 Task: Change Function to No Action
Action: Mouse pressed left at (324, 279)
Screenshot: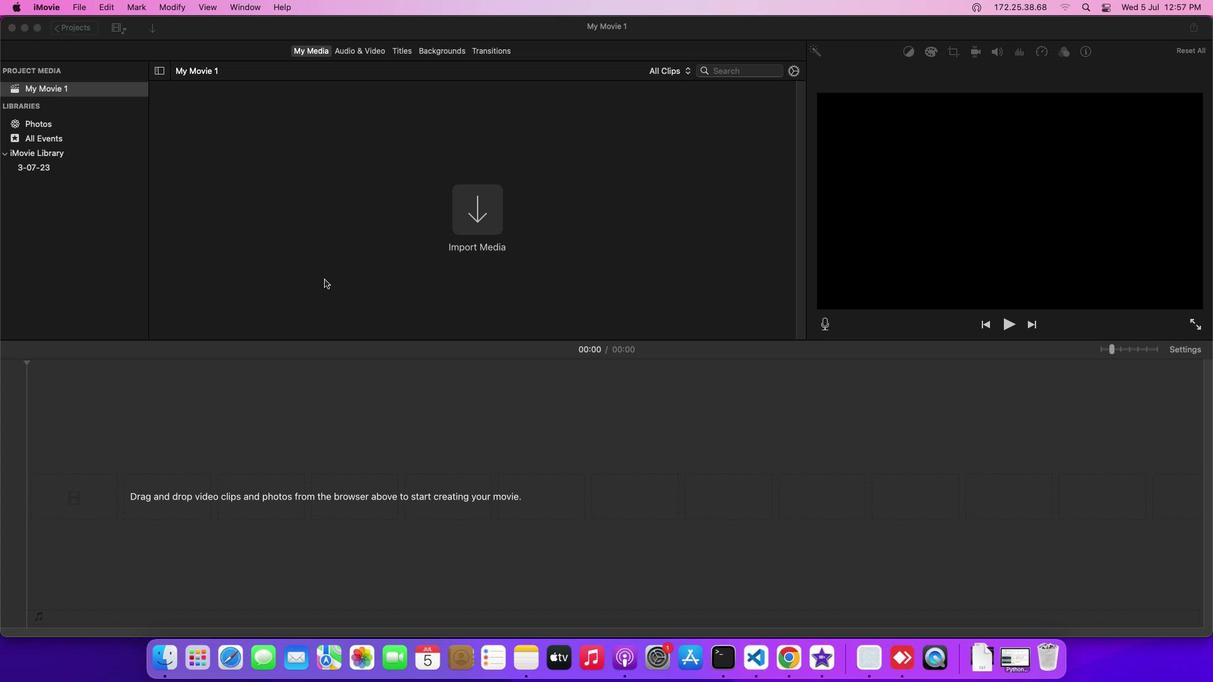 
Action: Mouse moved to (32, 0)
Screenshot: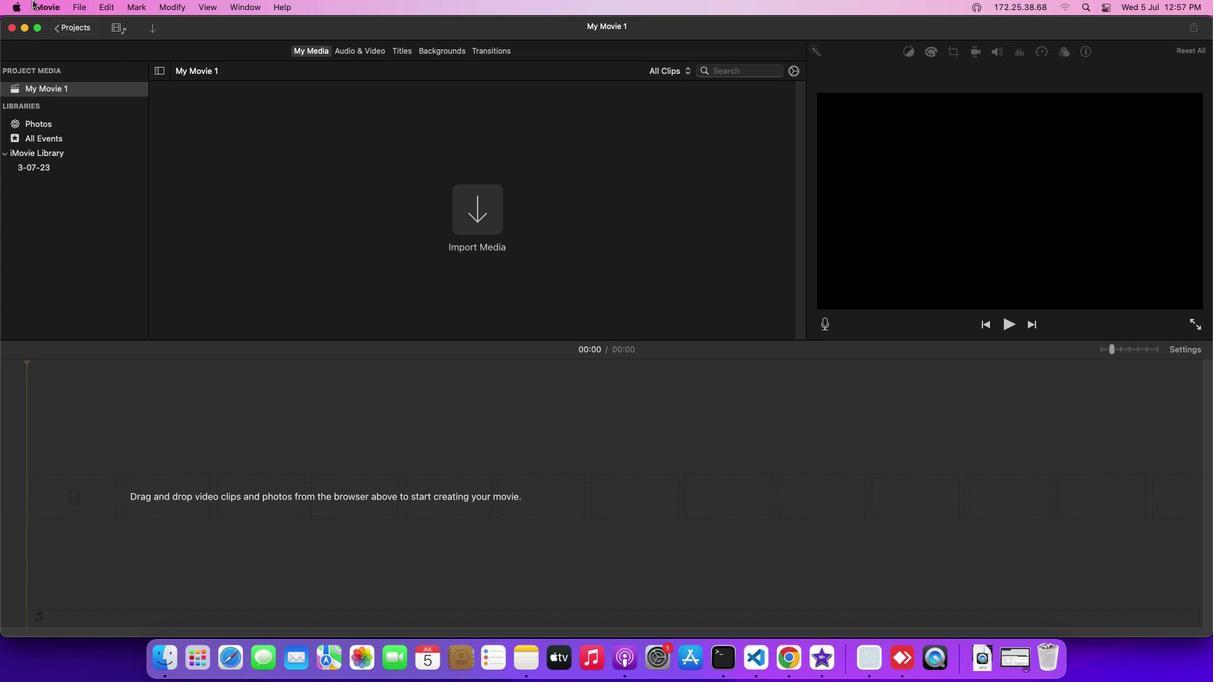 
Action: Mouse pressed left at (32, 0)
Screenshot: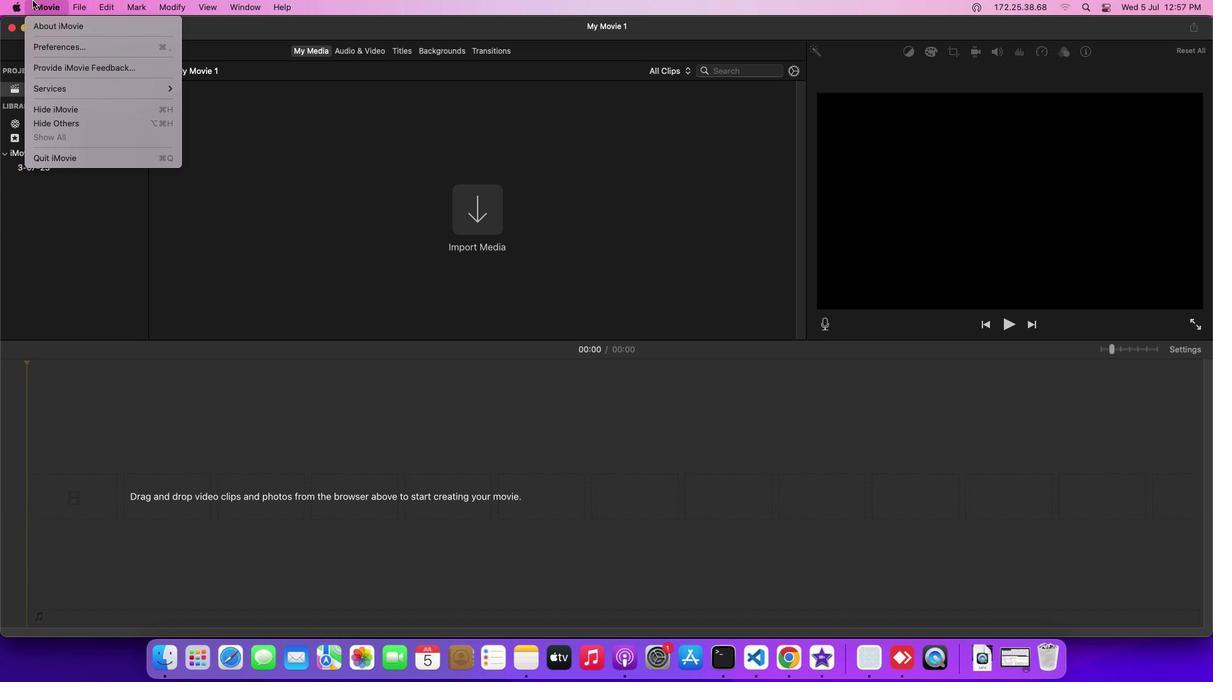 
Action: Mouse moved to (75, 92)
Screenshot: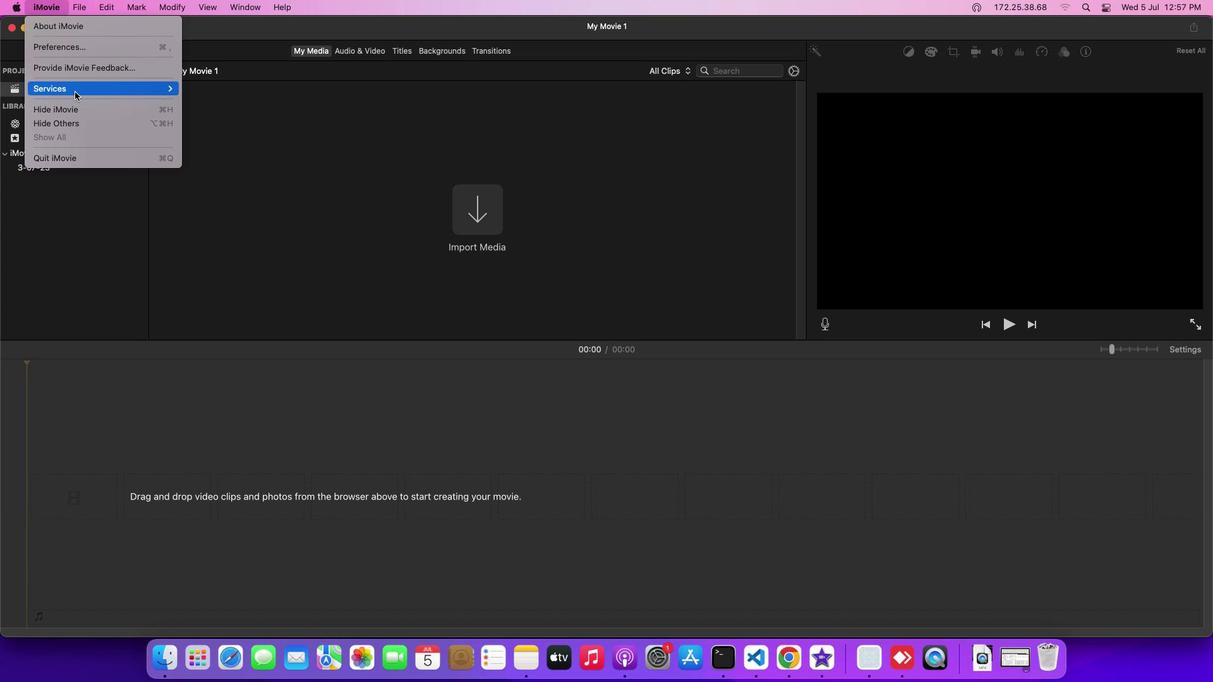 
Action: Mouse pressed left at (75, 92)
Screenshot: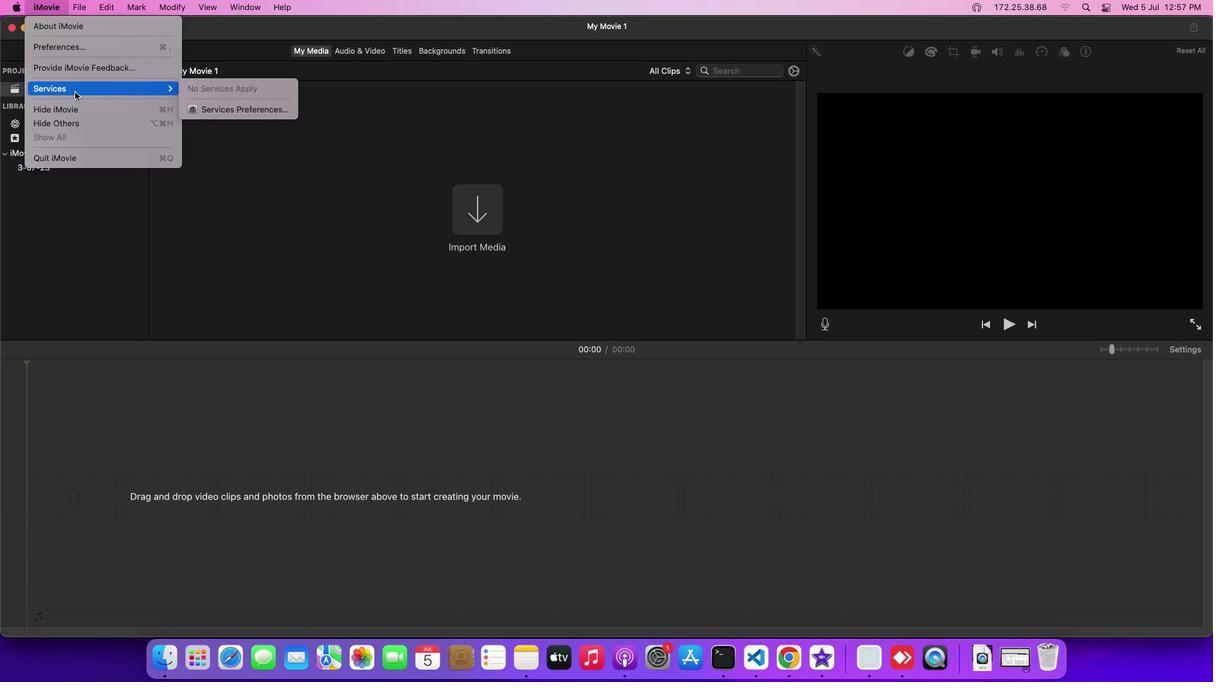 
Action: Mouse moved to (205, 102)
Screenshot: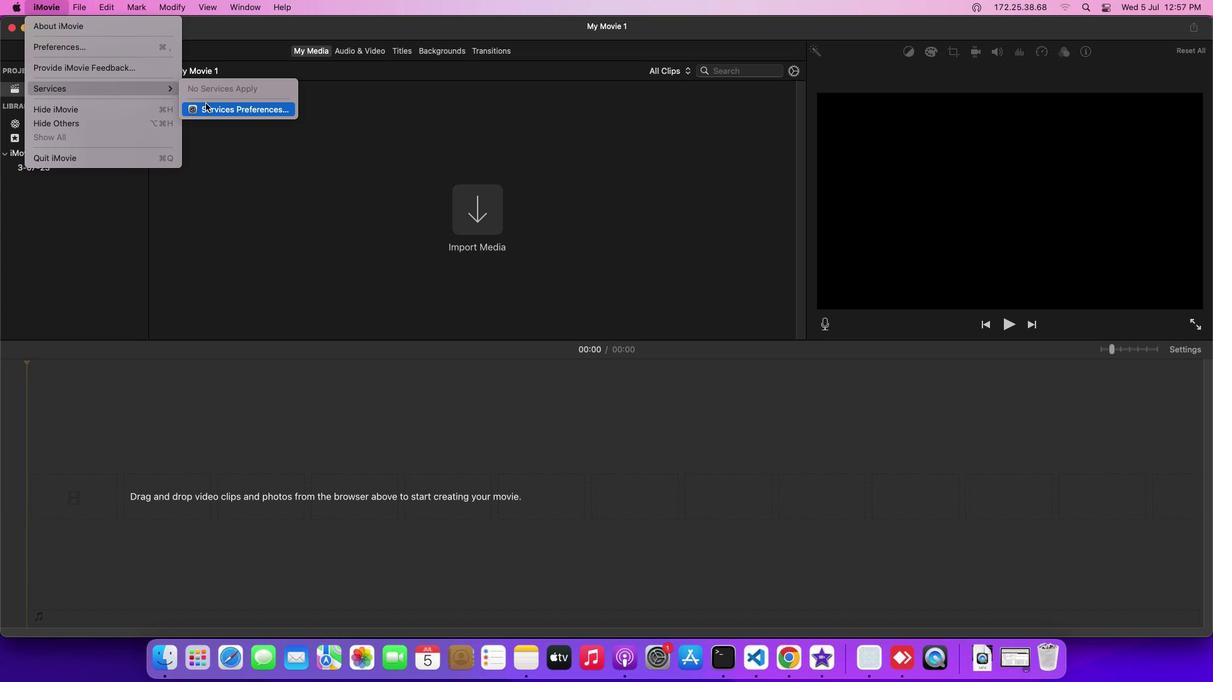 
Action: Mouse pressed left at (205, 102)
Screenshot: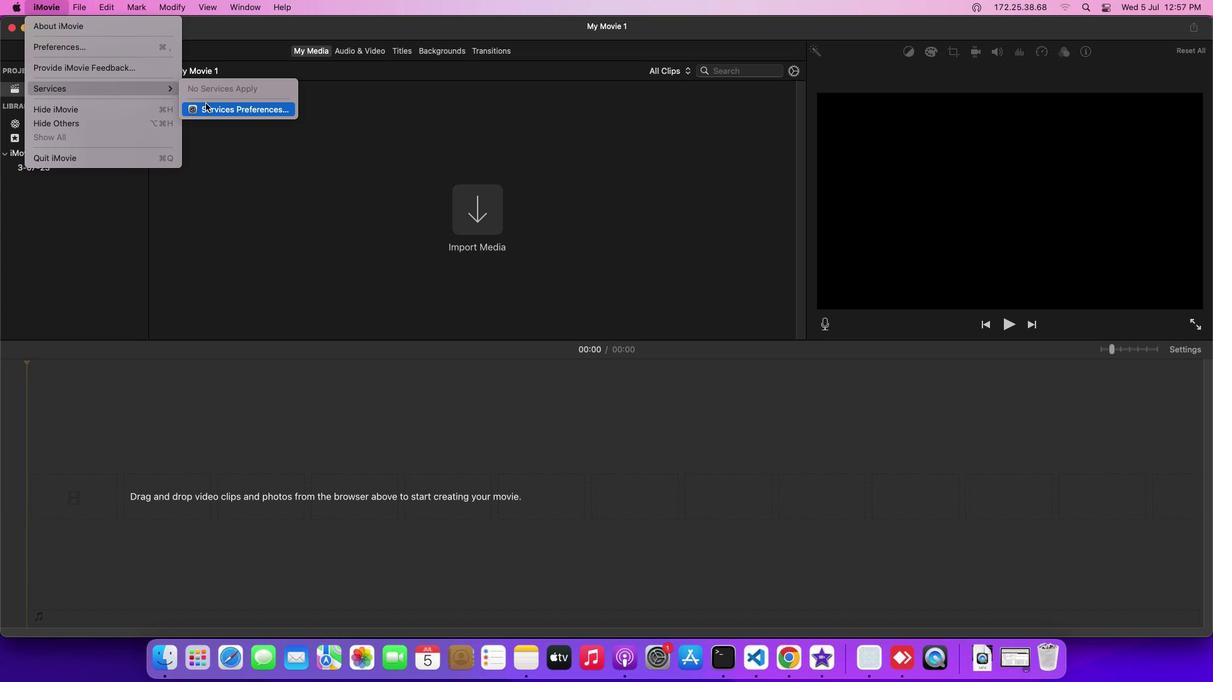 
Action: Mouse moved to (590, 189)
Screenshot: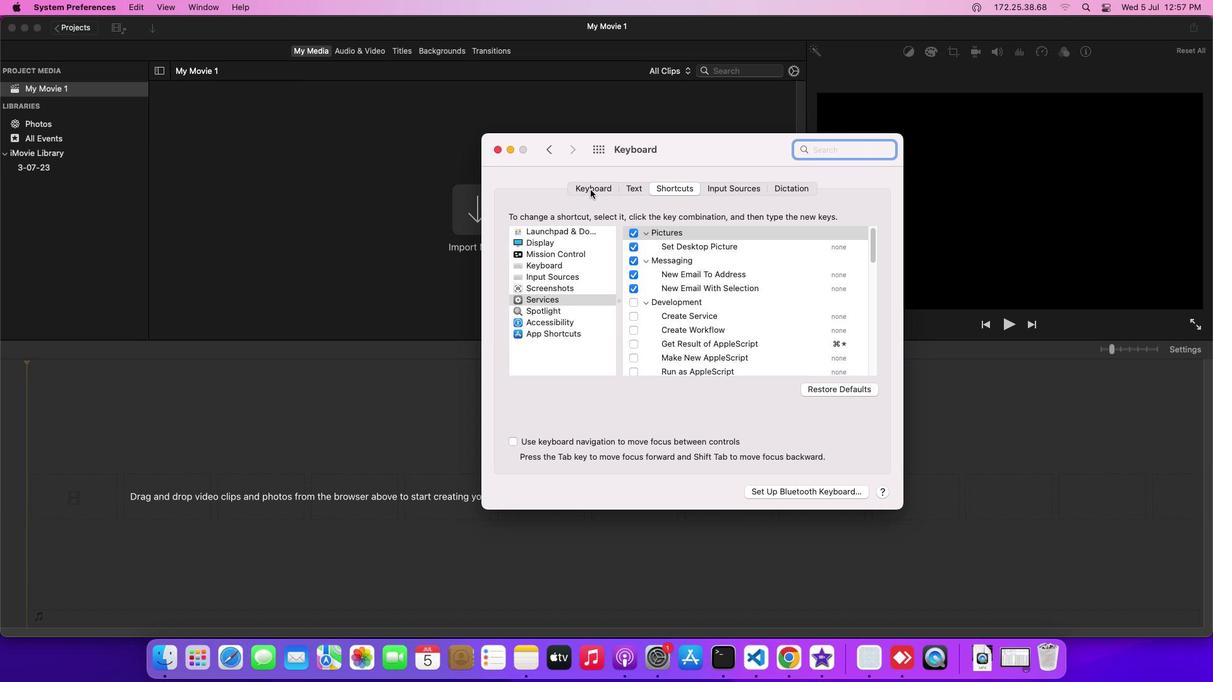 
Action: Mouse pressed left at (590, 189)
Screenshot: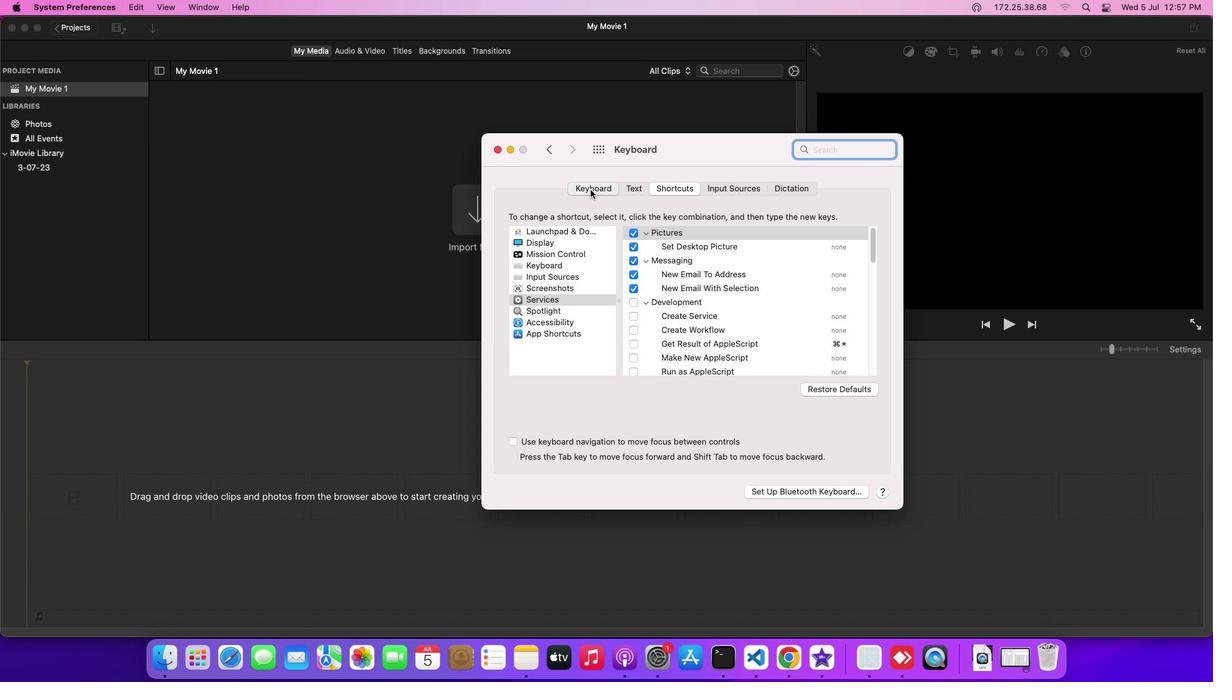 
Action: Mouse moved to (845, 448)
Screenshot: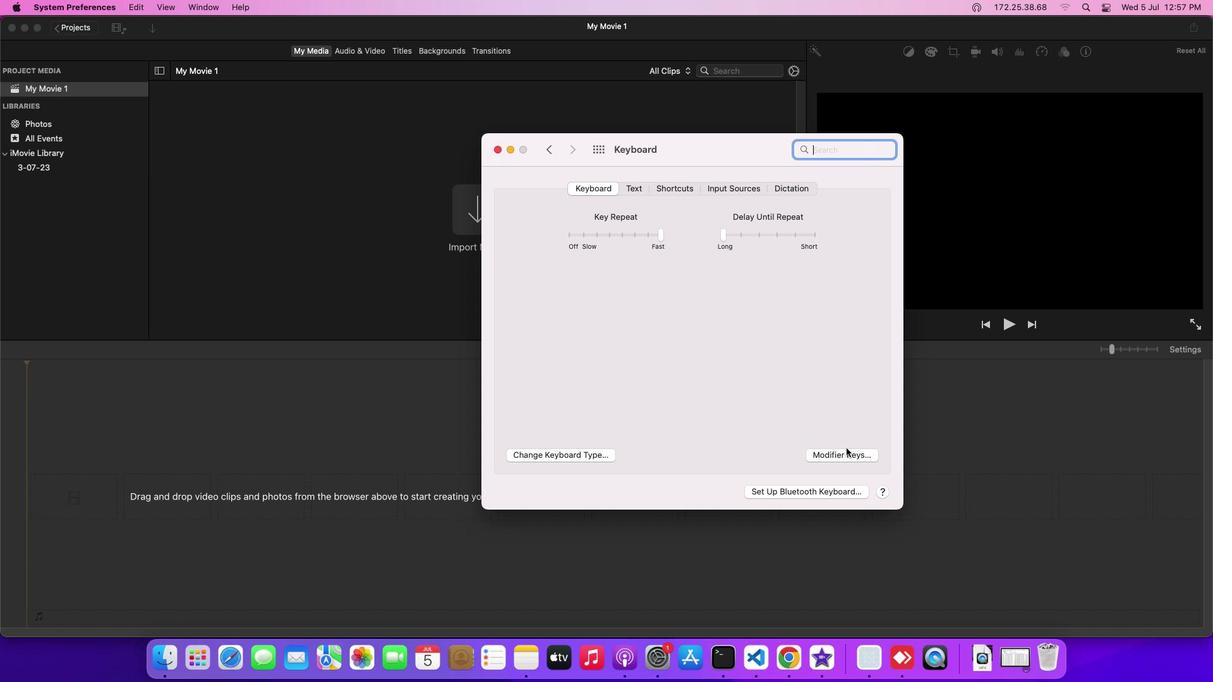 
Action: Mouse pressed left at (845, 448)
Screenshot: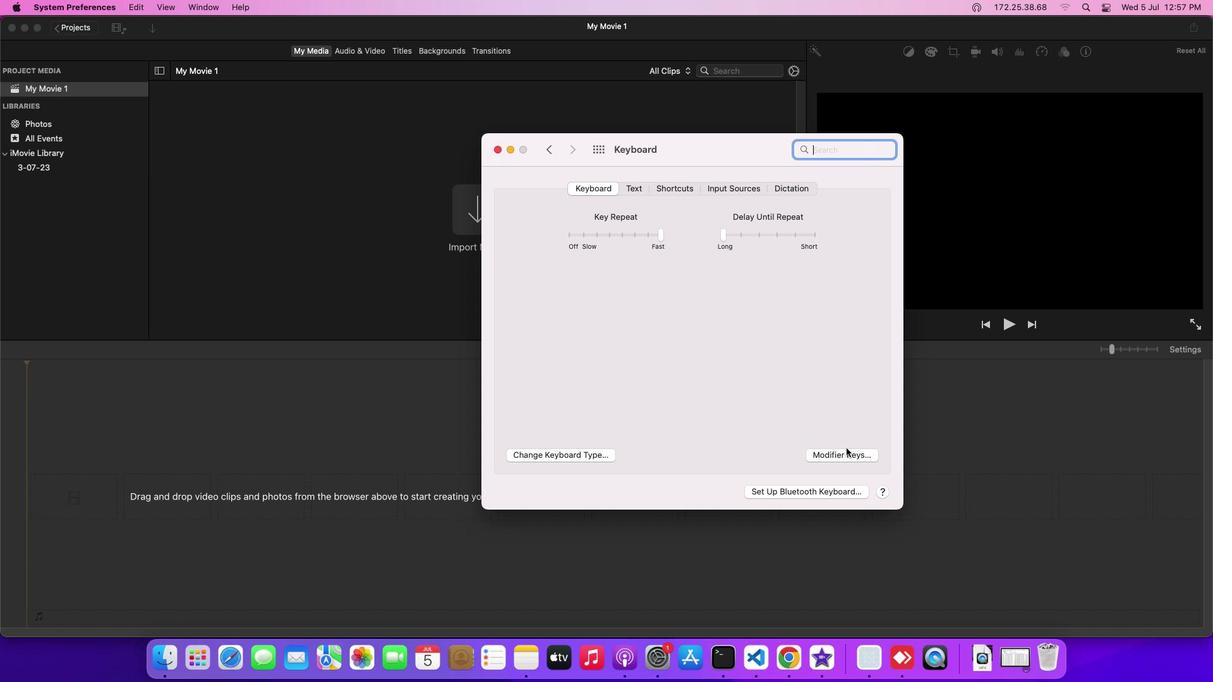 
Action: Mouse moved to (845, 451)
Screenshot: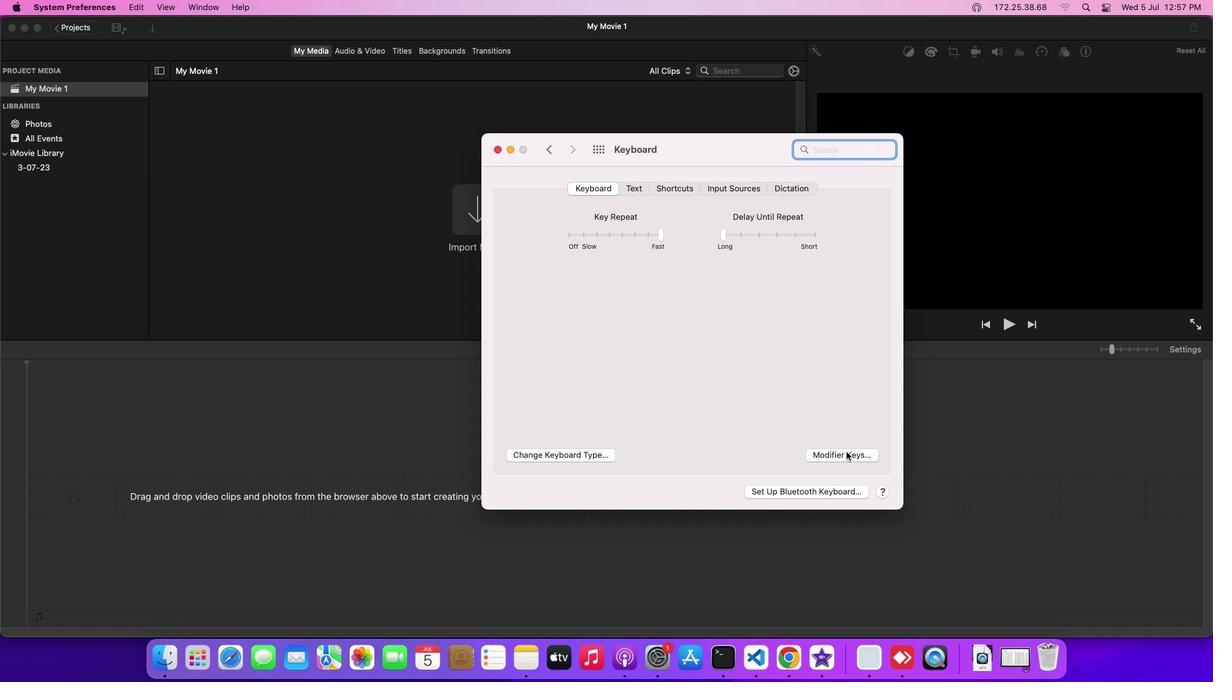 
Action: Mouse pressed left at (845, 451)
Screenshot: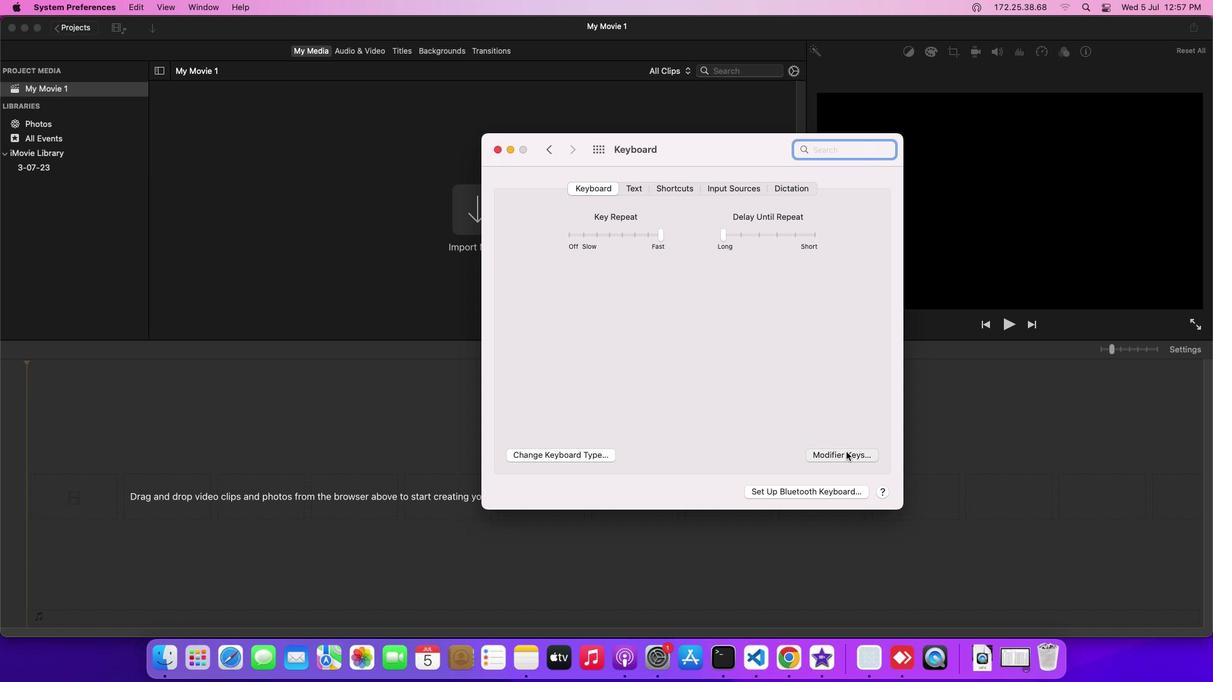 
Action: Mouse moved to (758, 356)
Screenshot: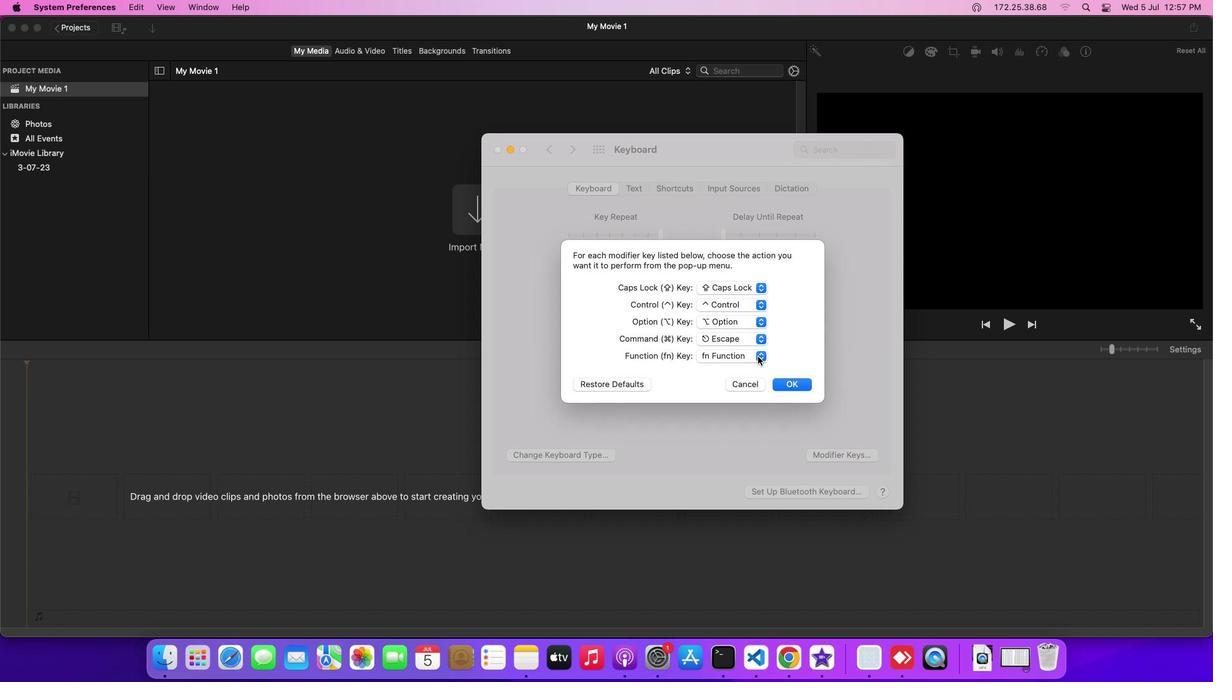 
Action: Mouse pressed left at (758, 356)
Screenshot: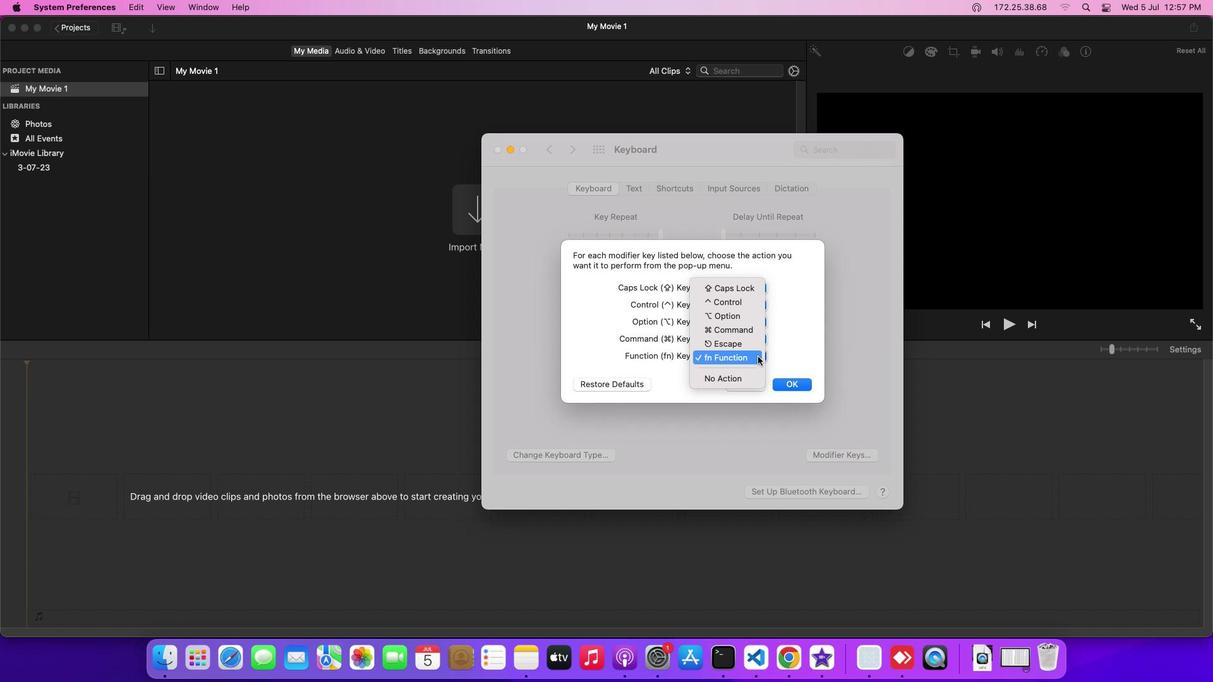 
Action: Mouse moved to (751, 374)
Screenshot: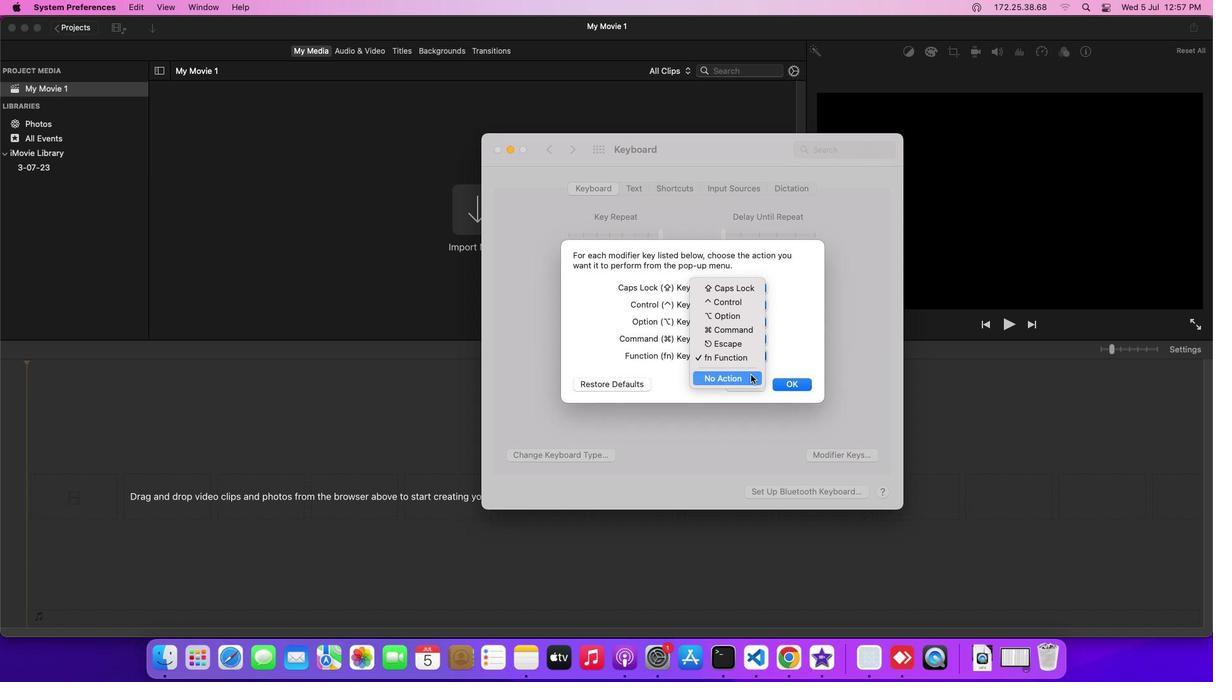 
Action: Mouse pressed left at (751, 374)
Screenshot: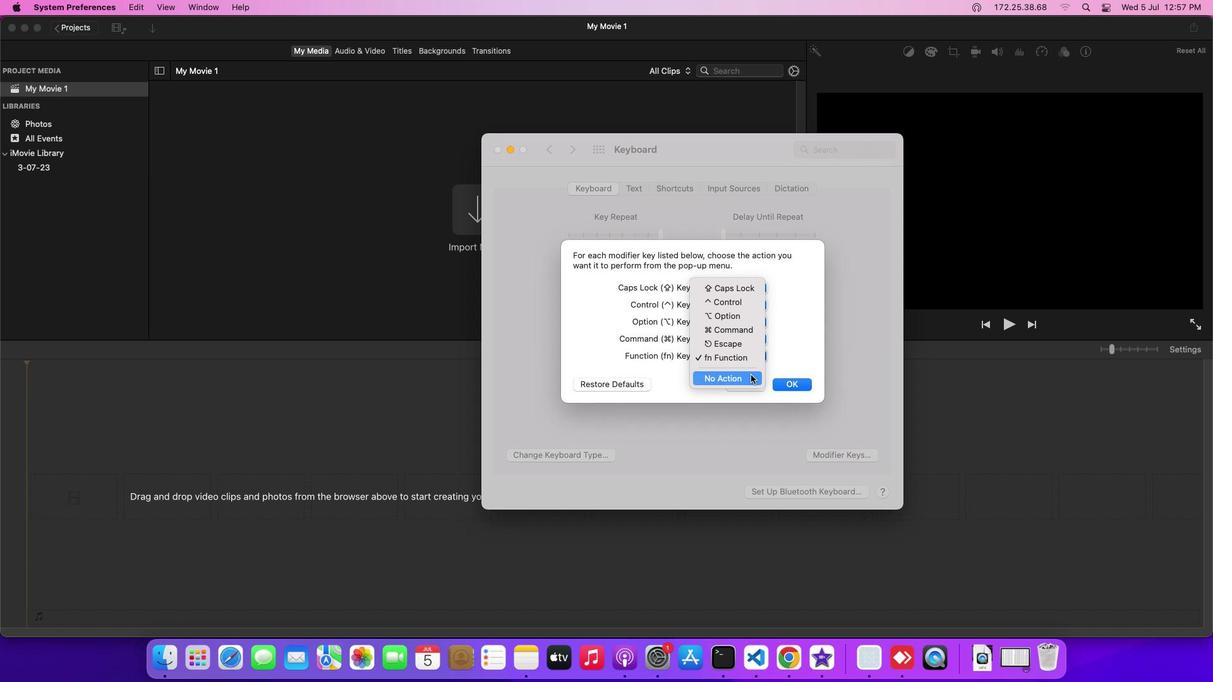 
Action: Mouse moved to (799, 385)
Screenshot: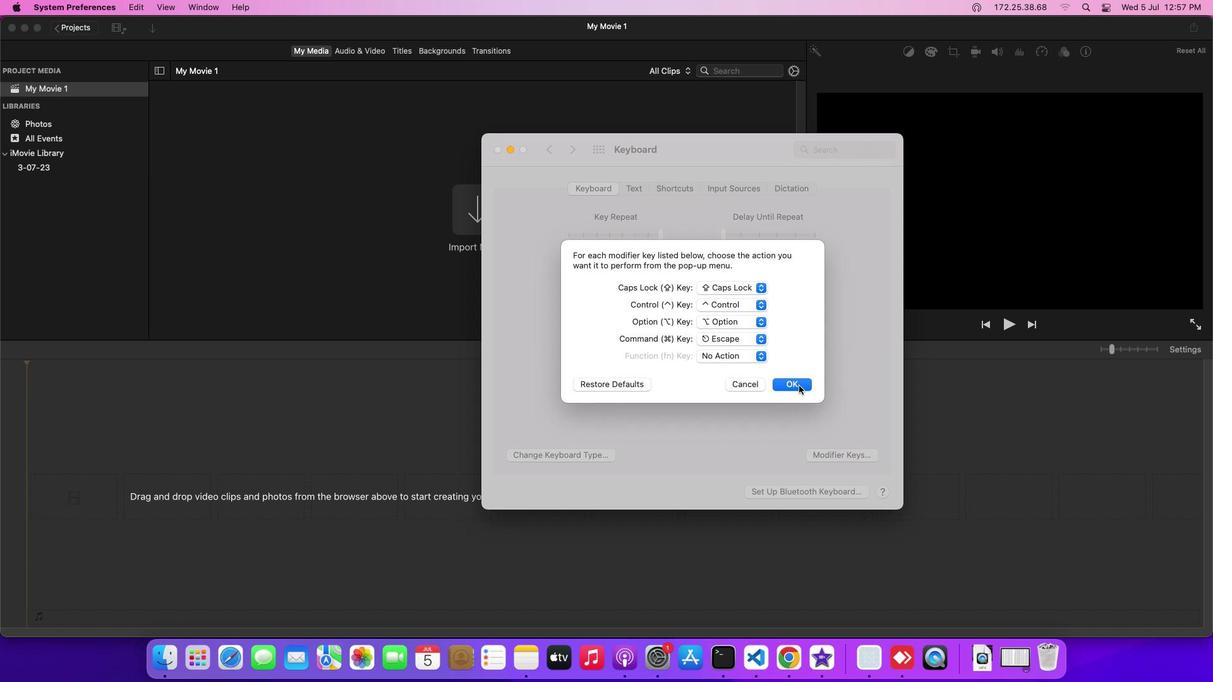 
Action: Mouse pressed left at (799, 385)
Screenshot: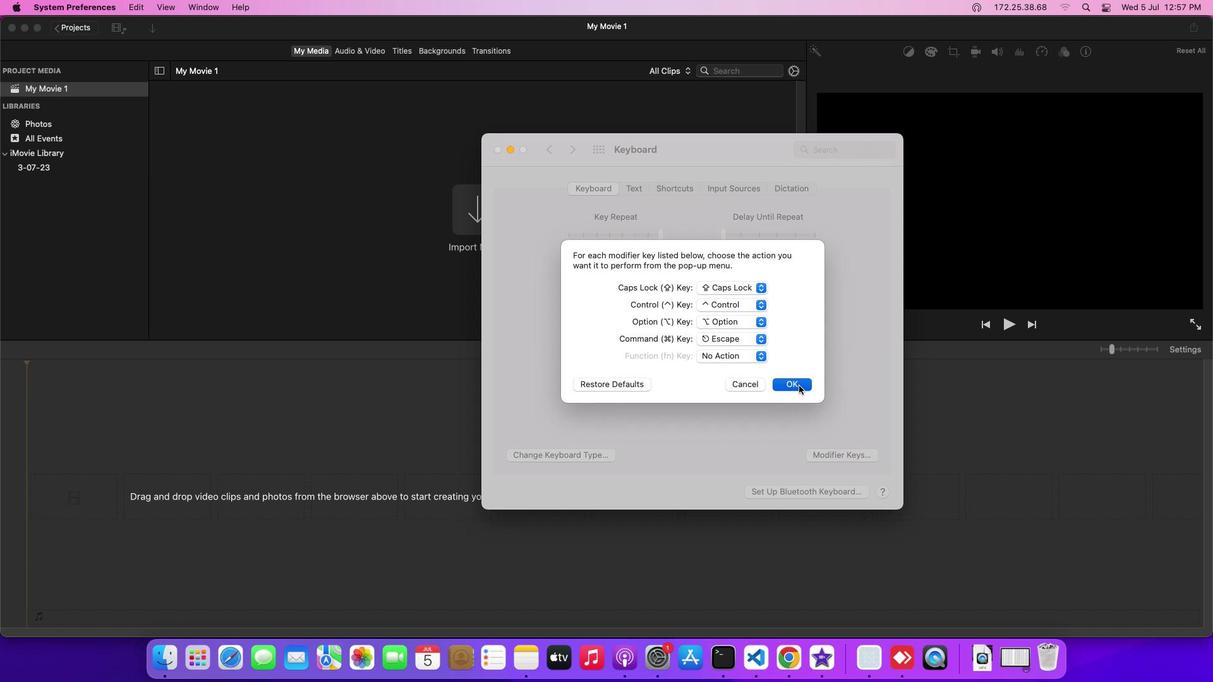 
